Task: Configure the "Terraform" and commit the changes with the commit message "Create terraform.yml" in the repository "Javascript".
Action: Mouse moved to (1192, 207)
Screenshot: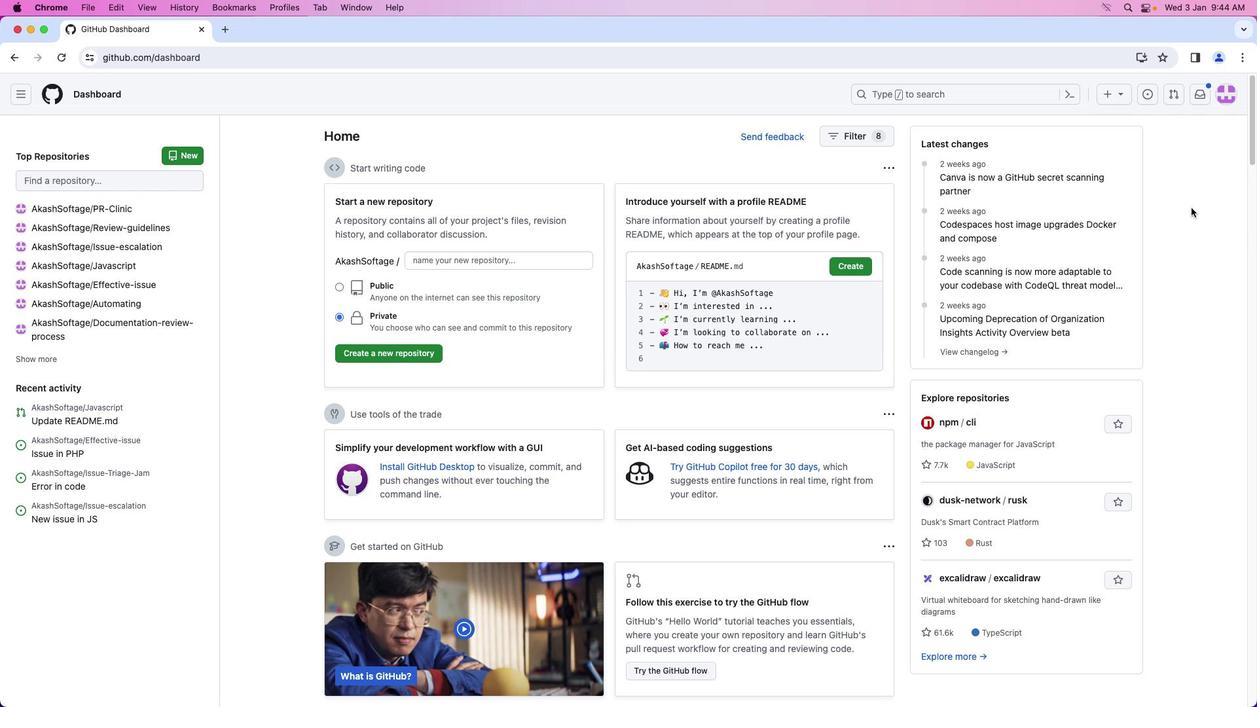 
Action: Mouse pressed left at (1192, 207)
Screenshot: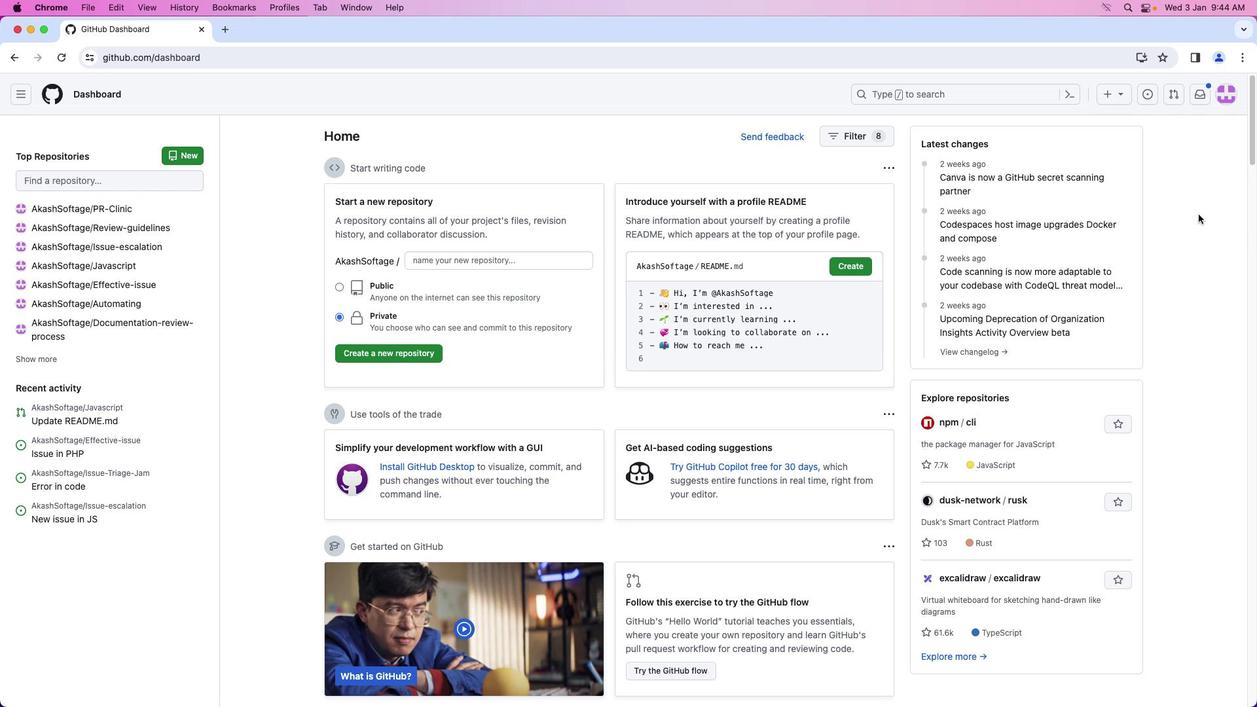 
Action: Mouse moved to (1223, 95)
Screenshot: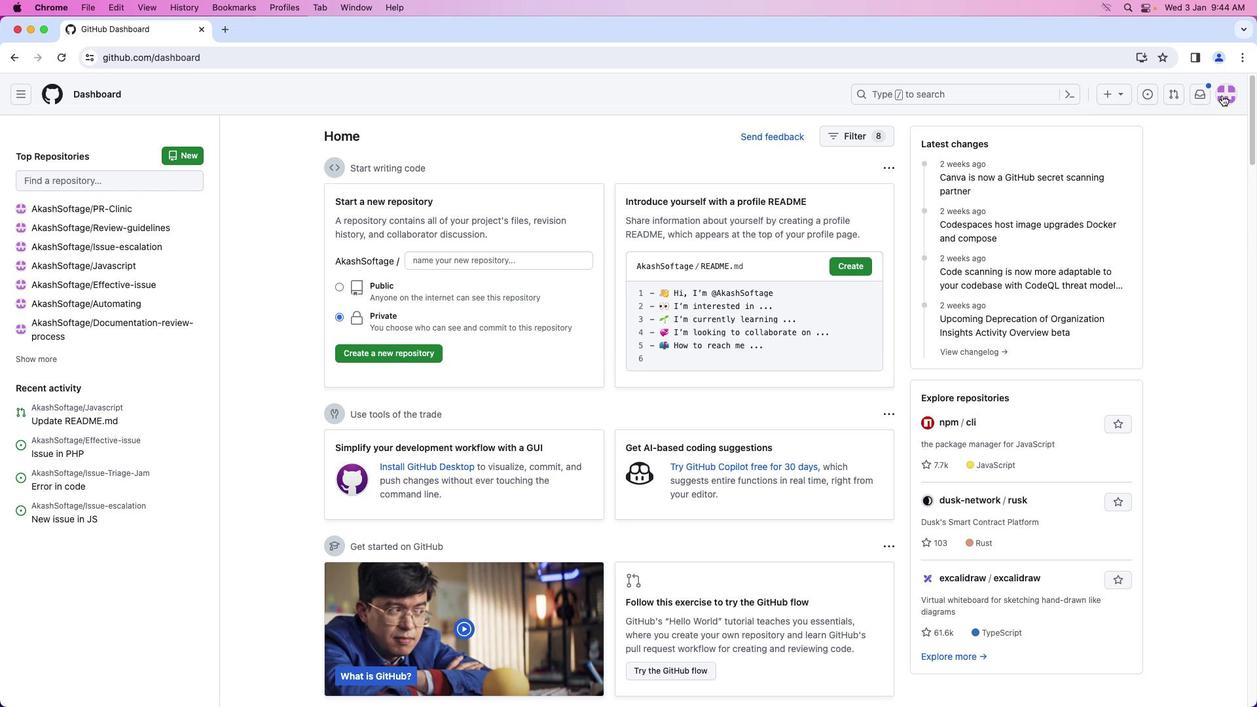 
Action: Mouse pressed left at (1223, 95)
Screenshot: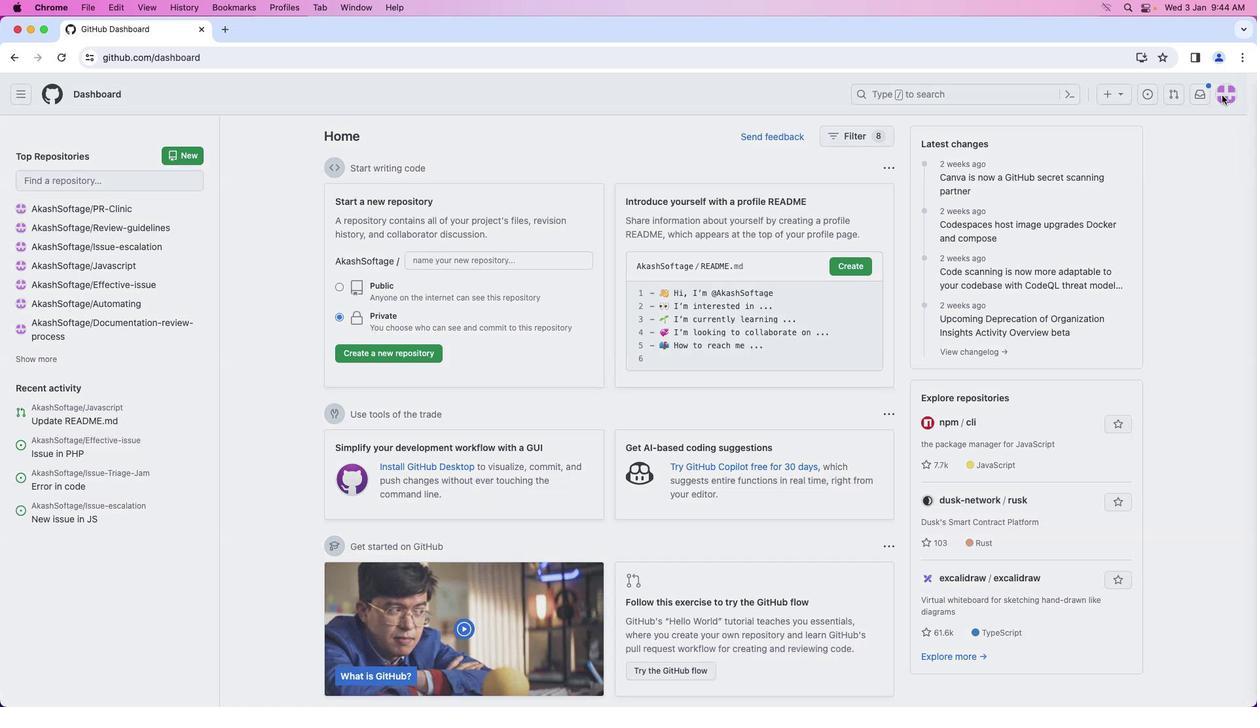 
Action: Mouse moved to (1181, 205)
Screenshot: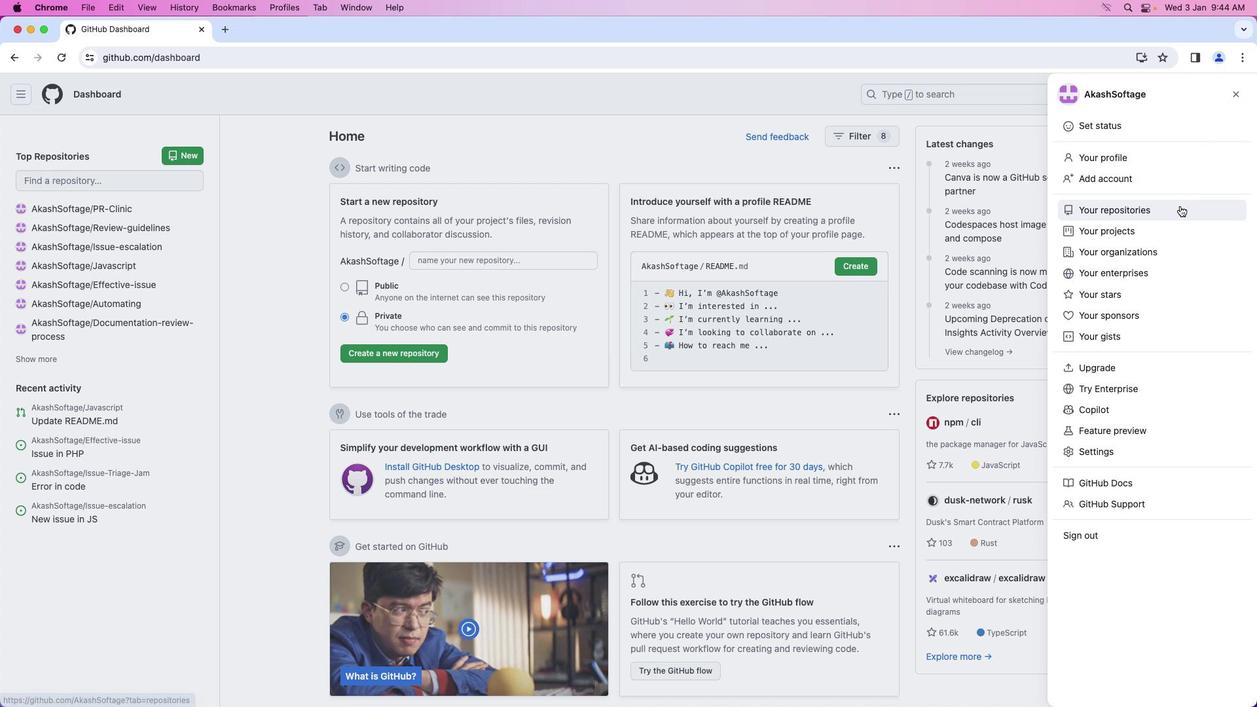 
Action: Mouse pressed left at (1181, 205)
Screenshot: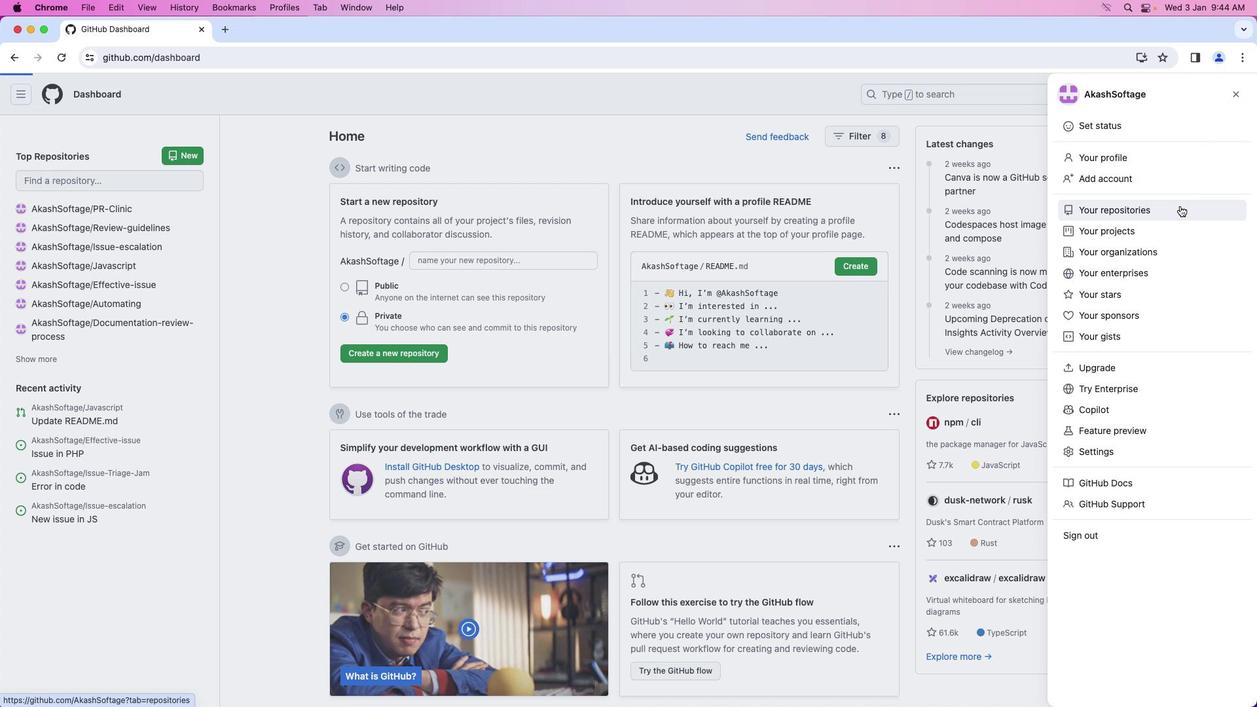 
Action: Mouse moved to (480, 216)
Screenshot: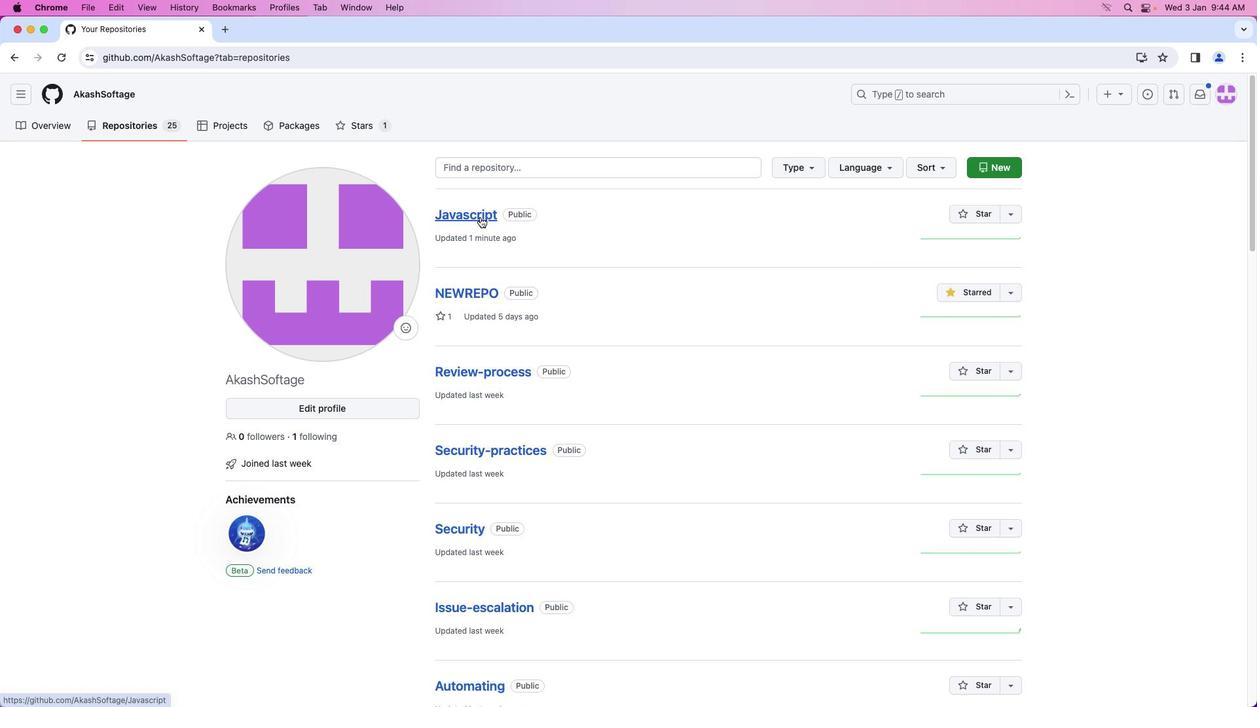
Action: Mouse pressed left at (480, 216)
Screenshot: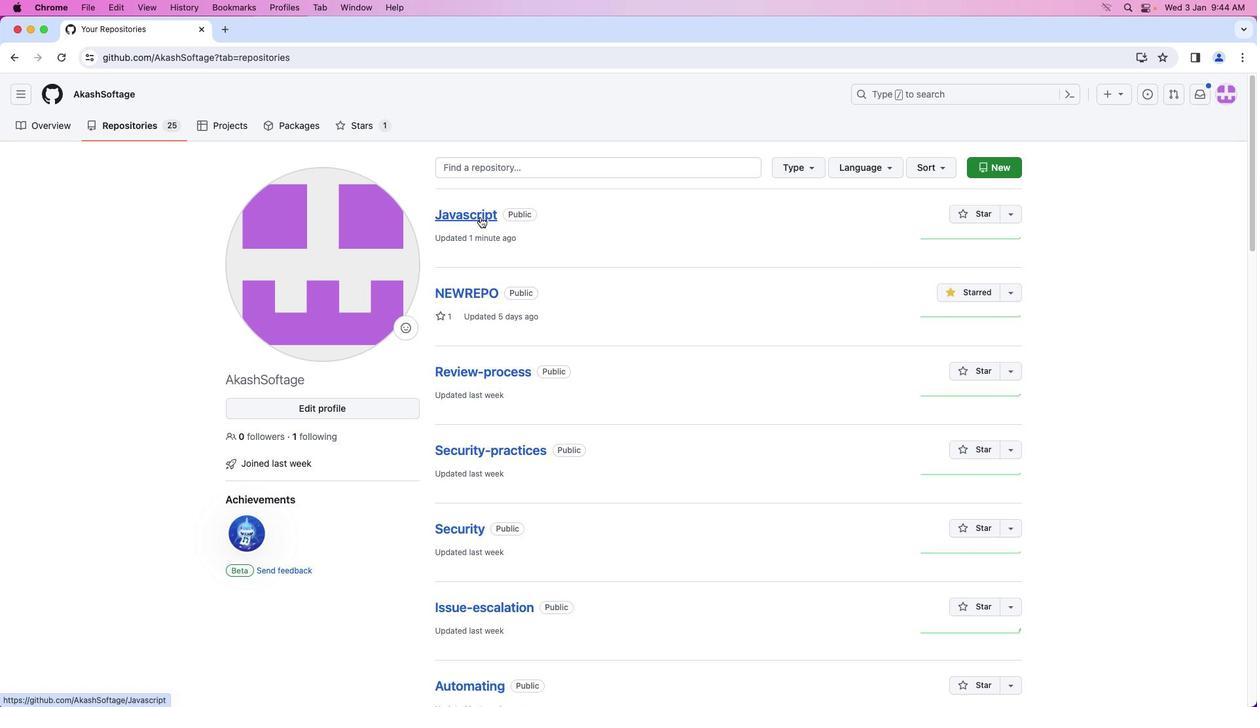 
Action: Mouse moved to (350, 129)
Screenshot: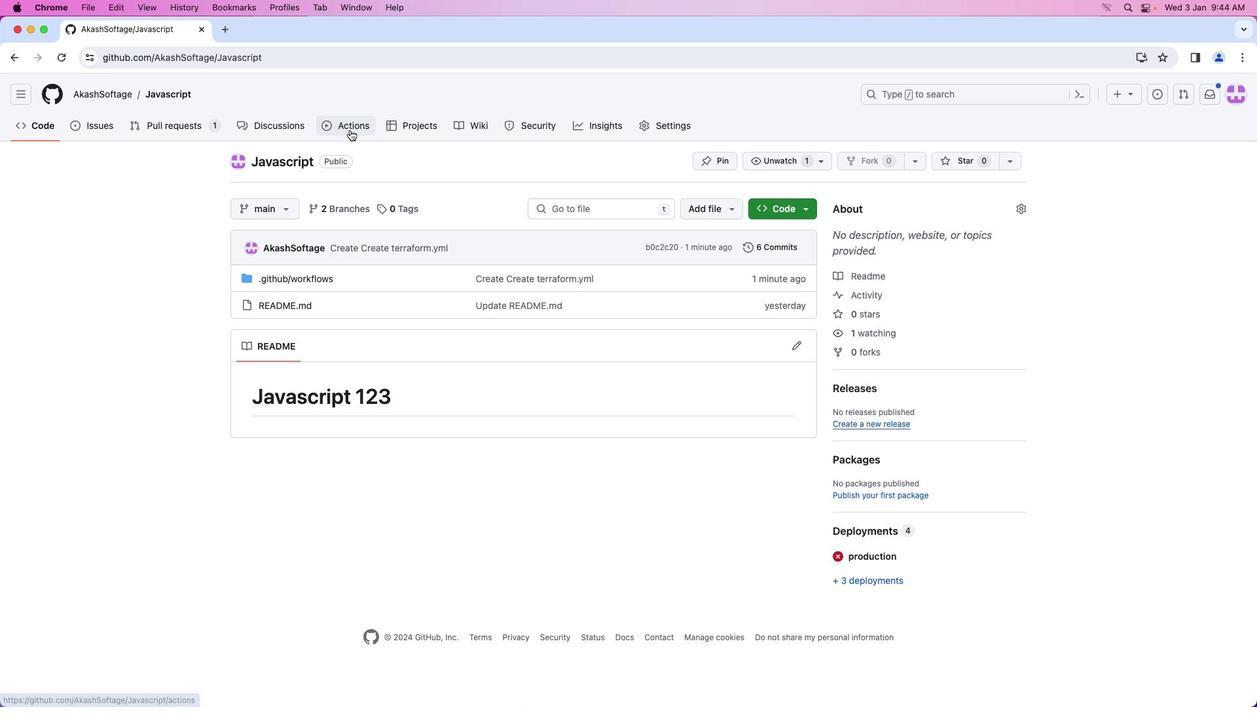 
Action: Mouse pressed left at (350, 129)
Screenshot: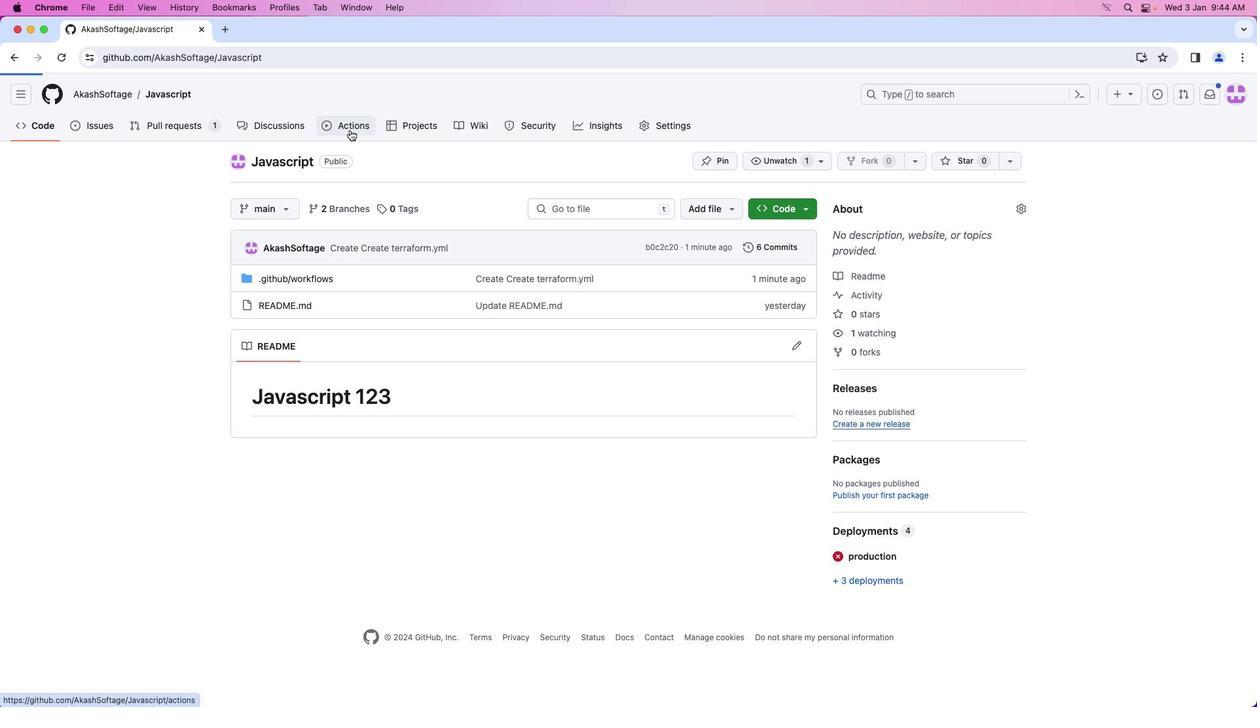 
Action: Mouse moved to (195, 170)
Screenshot: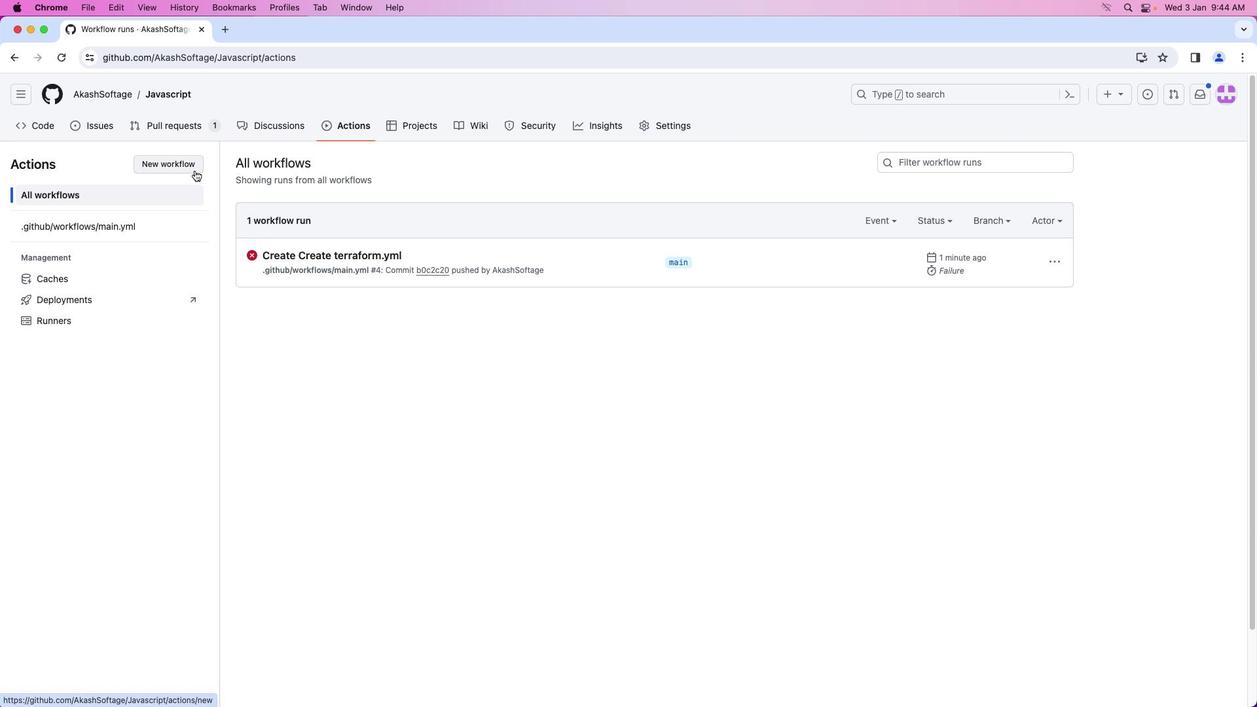 
Action: Mouse pressed left at (195, 170)
Screenshot: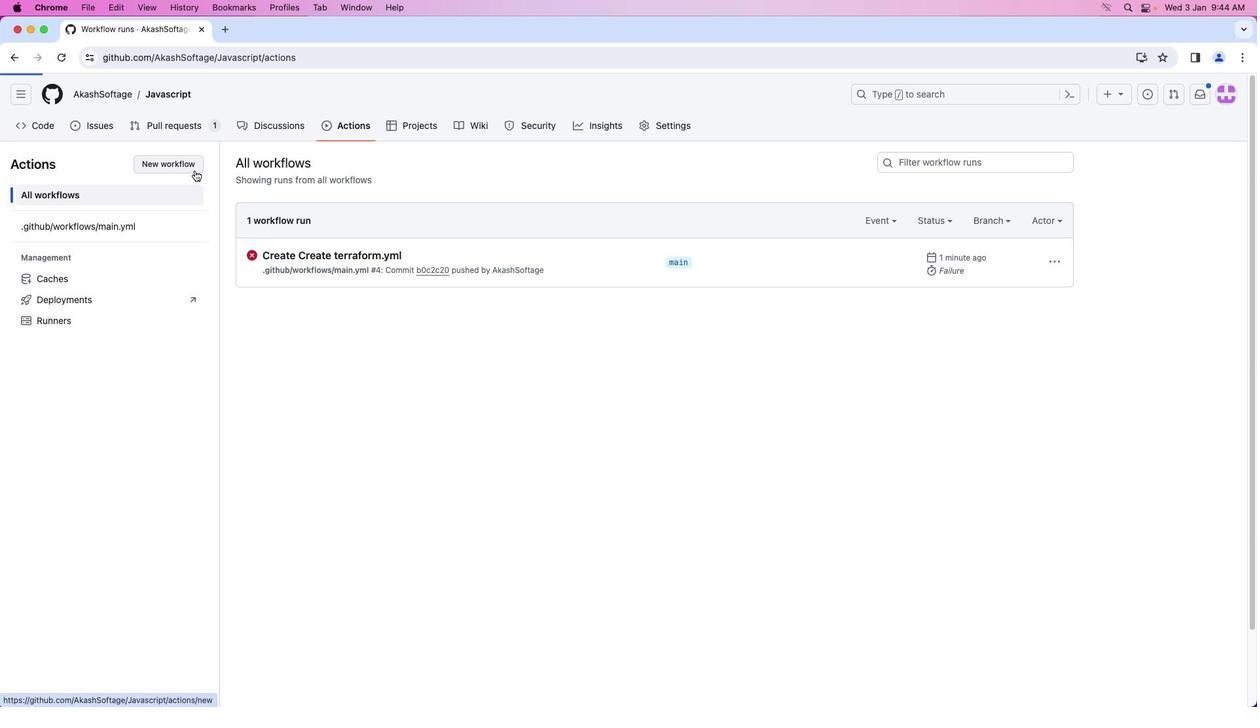 
Action: Mouse moved to (329, 270)
Screenshot: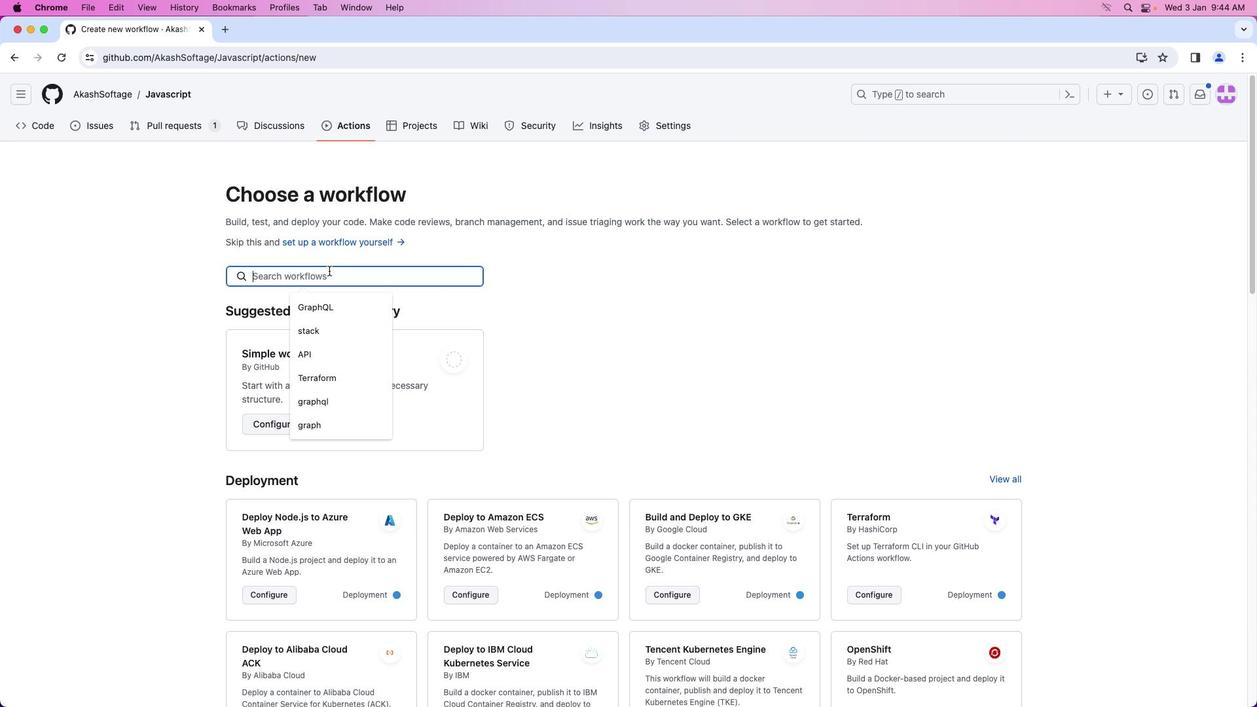 
Action: Mouse pressed left at (329, 270)
Screenshot: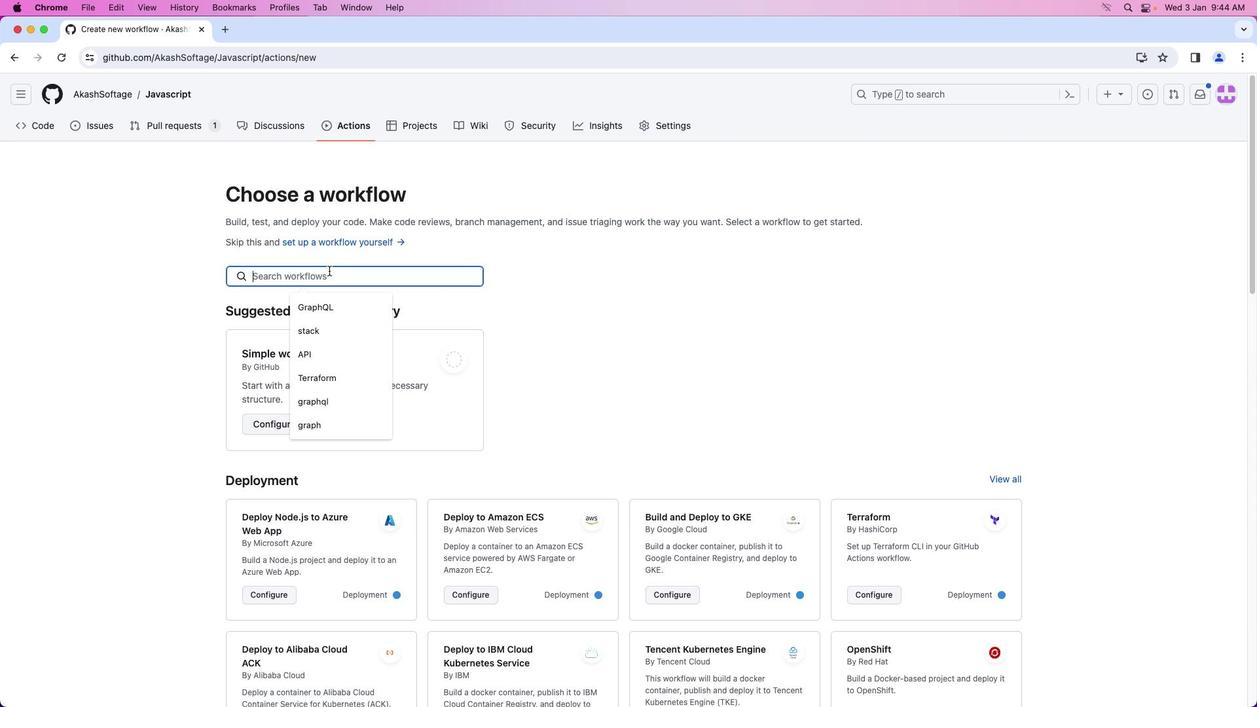 
Action: Key pressed 't''e''r''r''a''f''o''r''m'Key.enter
Screenshot: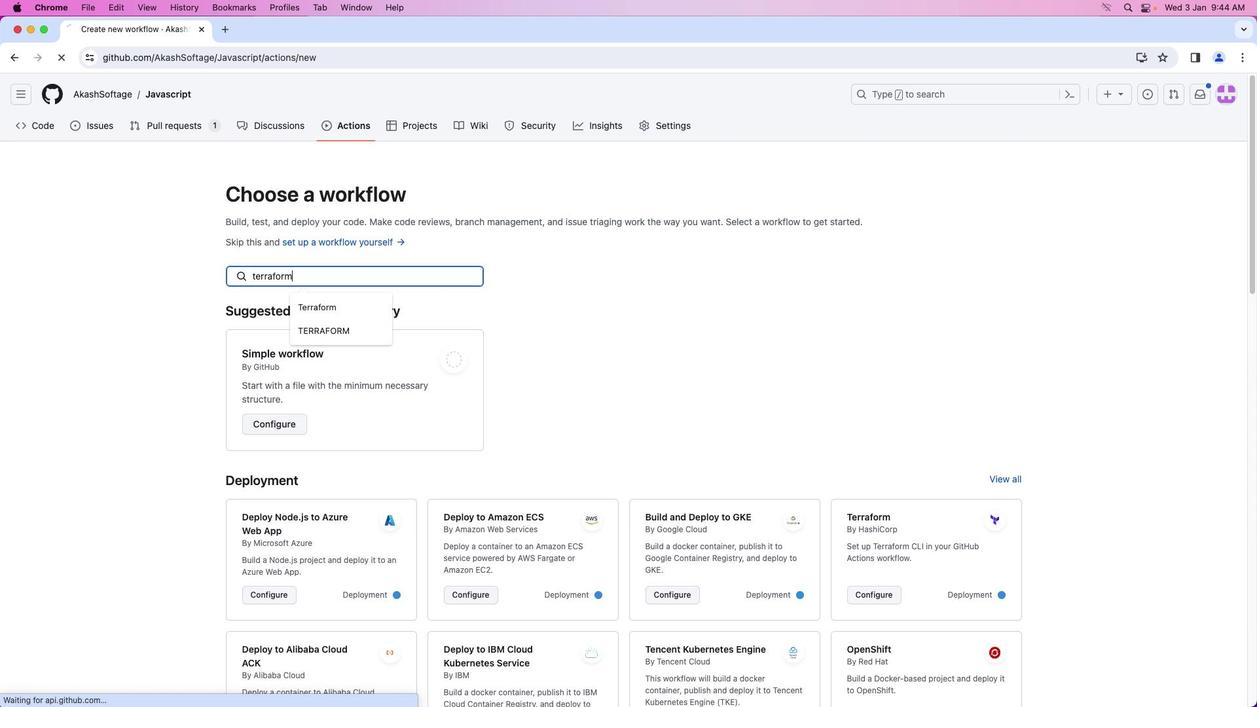 
Action: Mouse scrolled (329, 270) with delta (0, 0)
Screenshot: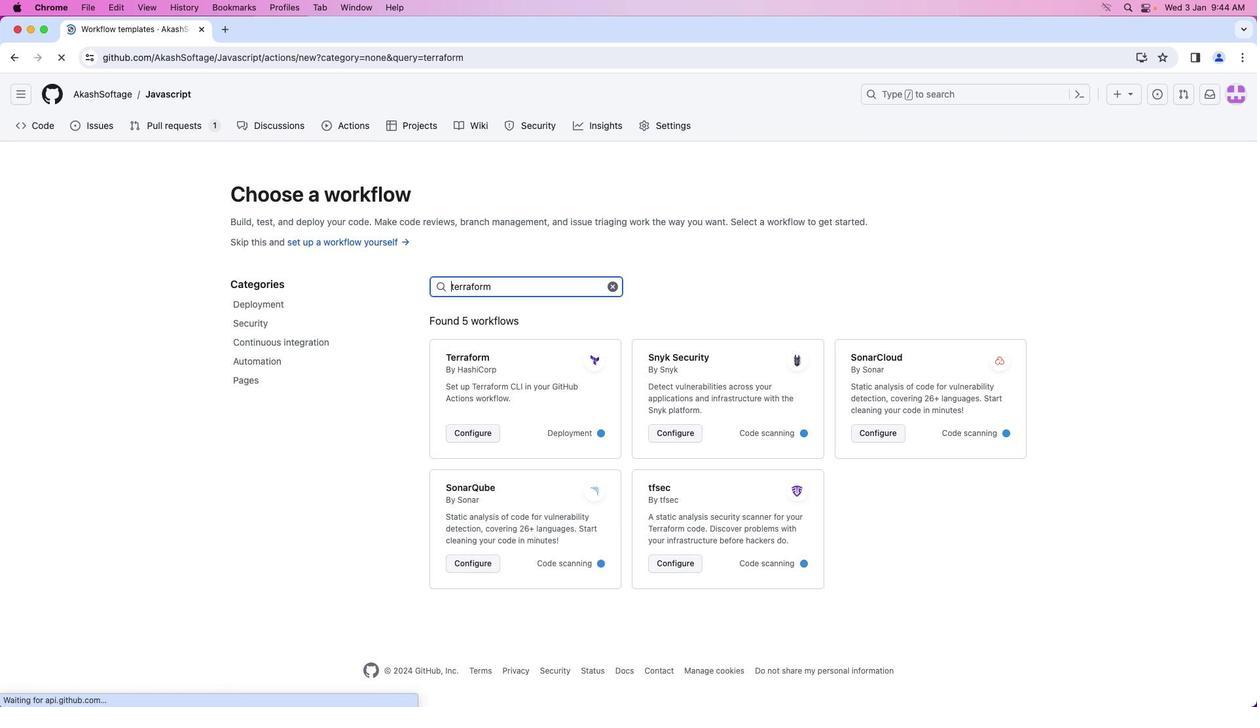 
Action: Mouse moved to (486, 433)
Screenshot: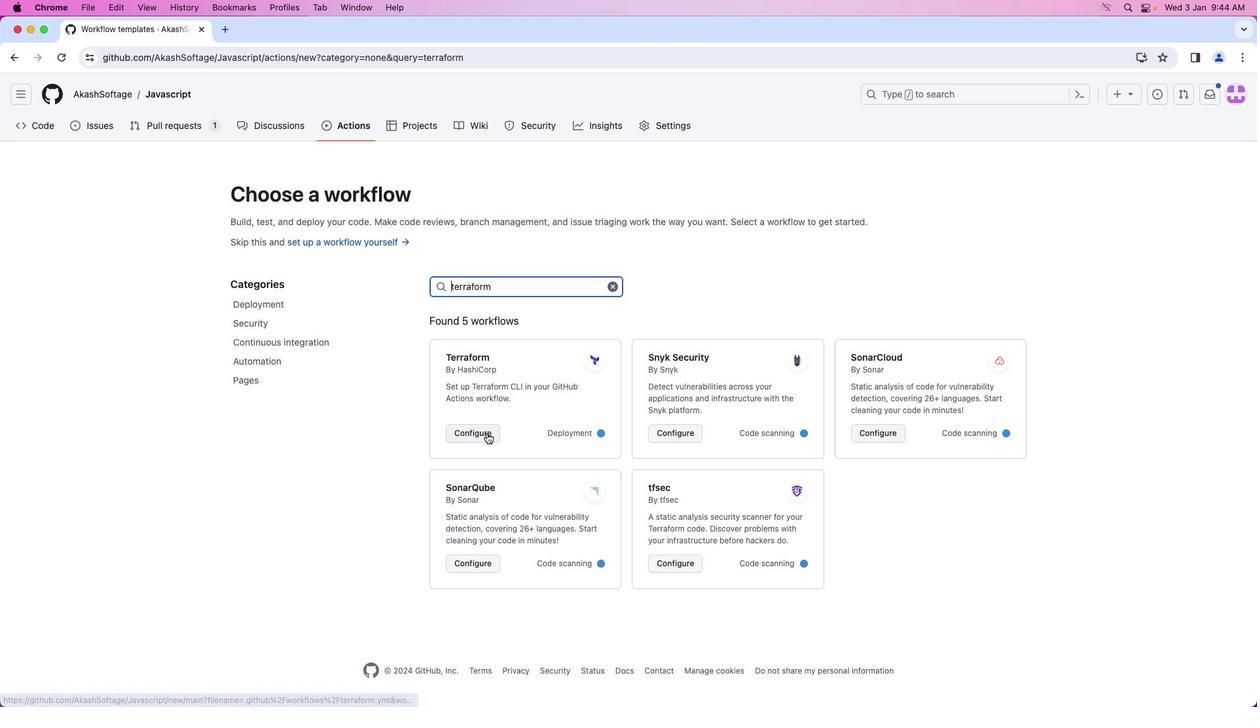 
Action: Mouse pressed left at (486, 433)
Screenshot: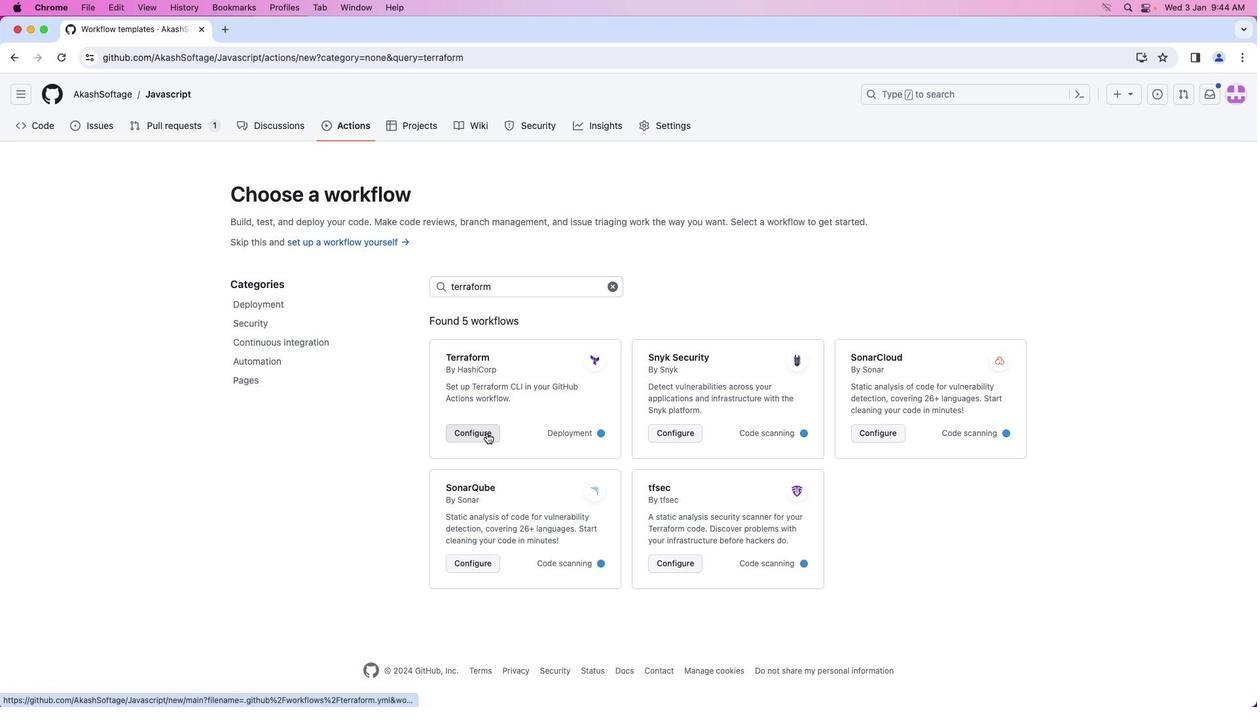 
Action: Mouse moved to (1203, 167)
Screenshot: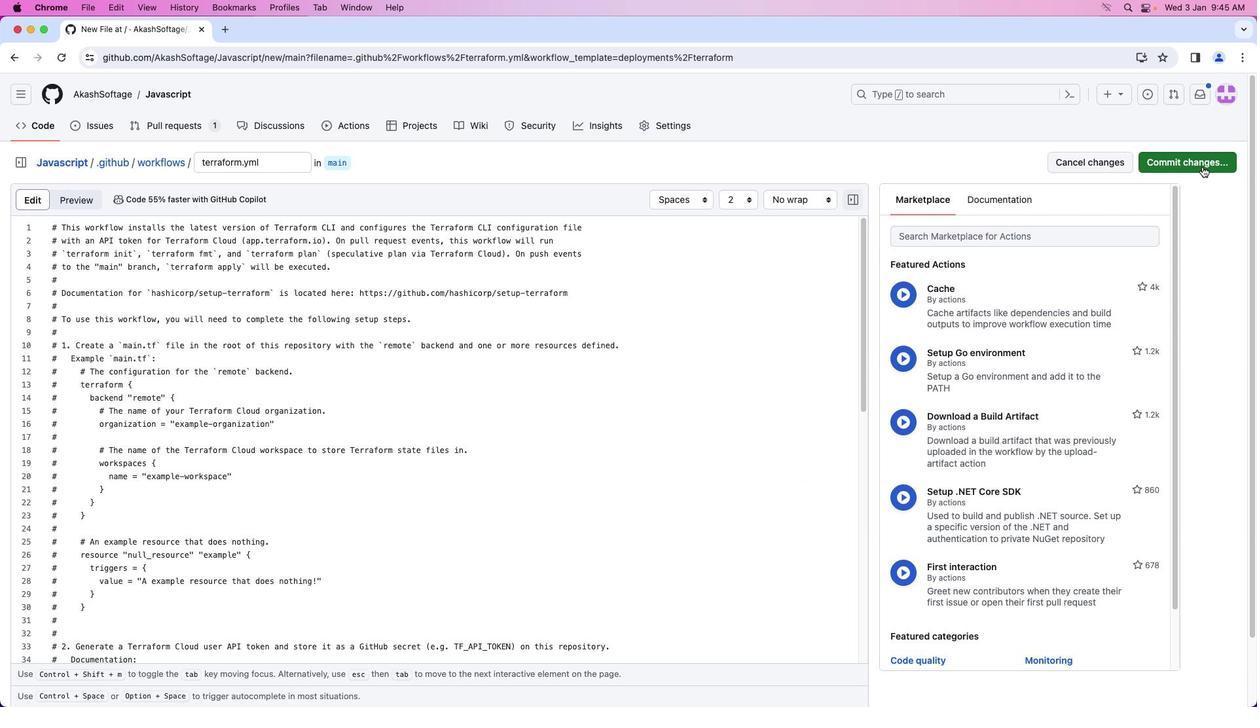 
Action: Mouse pressed left at (1203, 167)
Screenshot: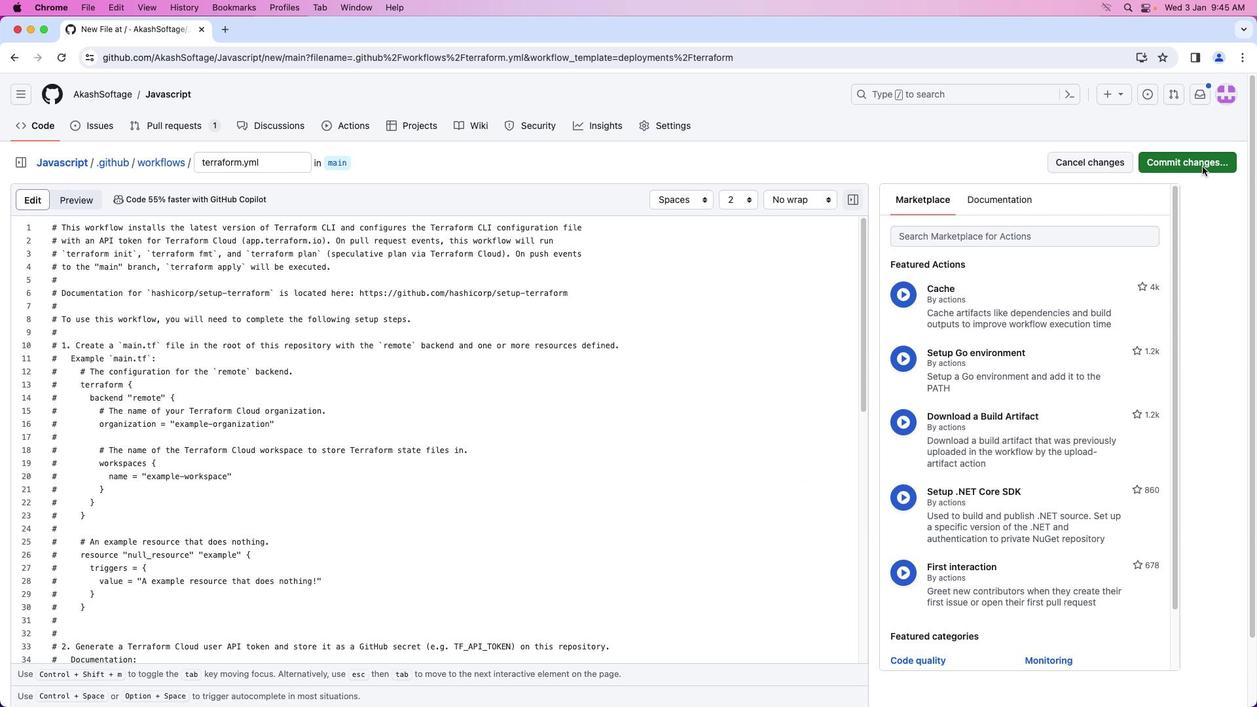 
Action: Mouse moved to (739, 527)
Screenshot: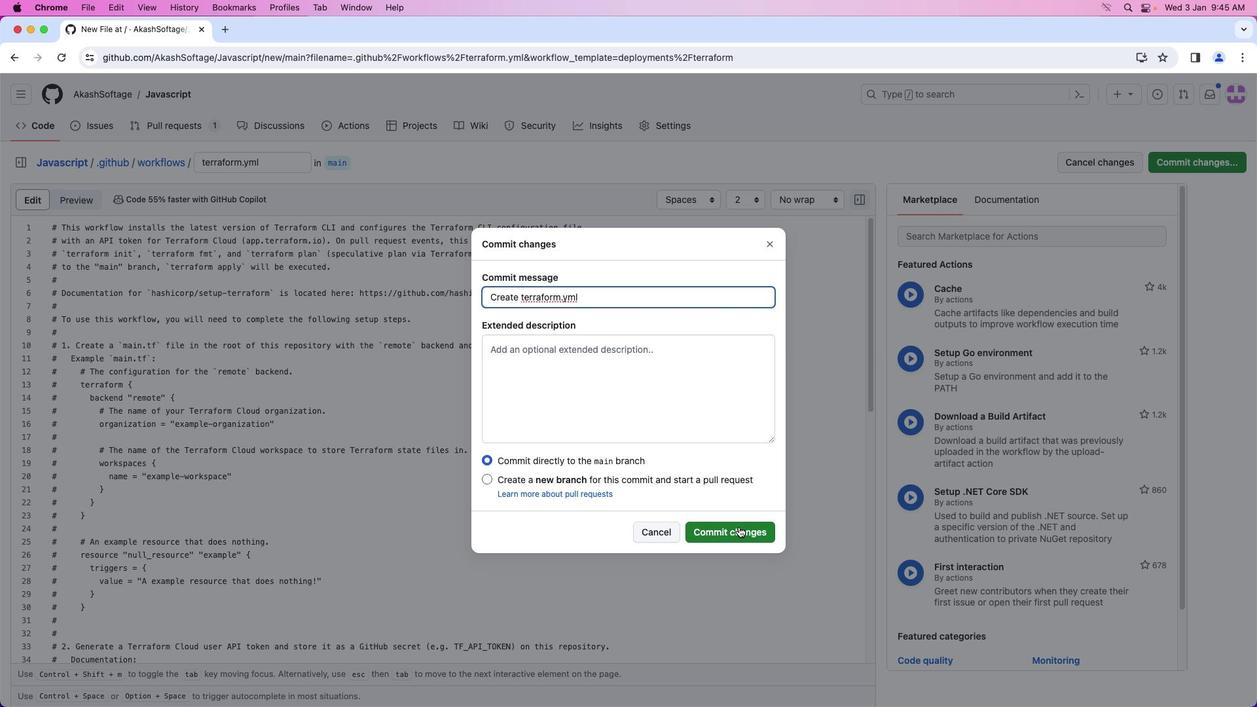 
Action: Mouse pressed left at (739, 527)
Screenshot: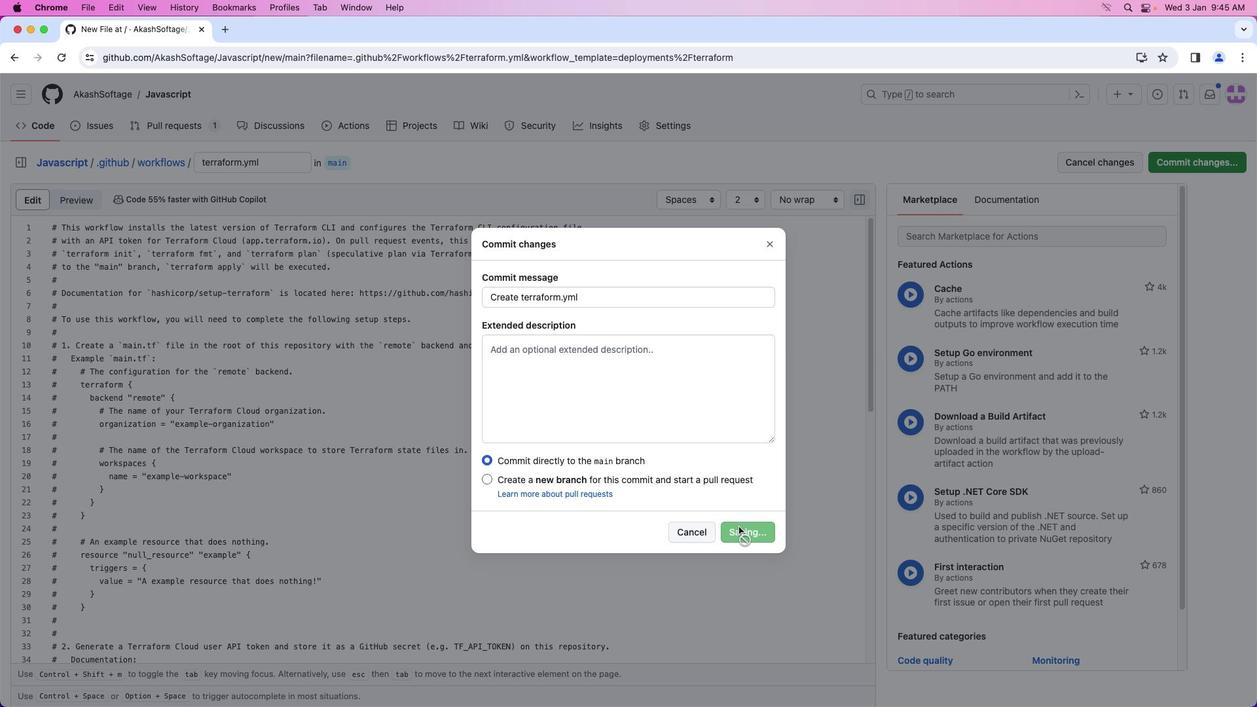 
Action: Mouse moved to (739, 527)
Screenshot: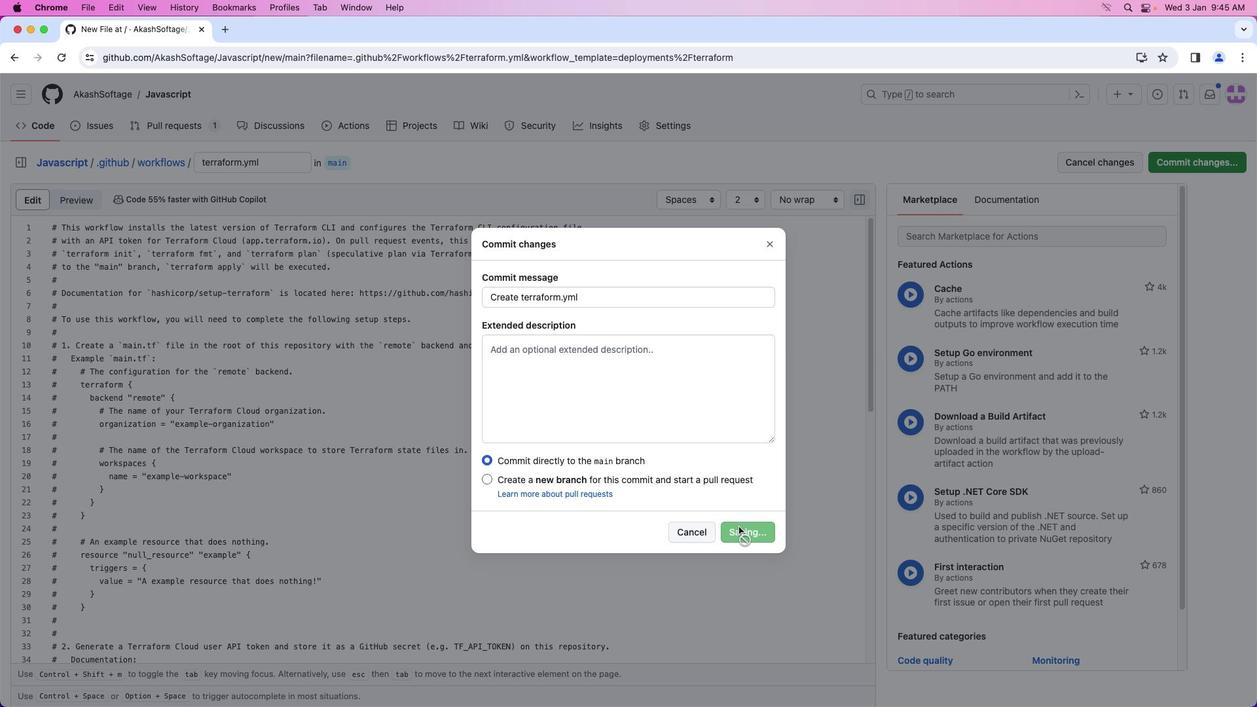 
Action: Mouse pressed left at (739, 527)
Screenshot: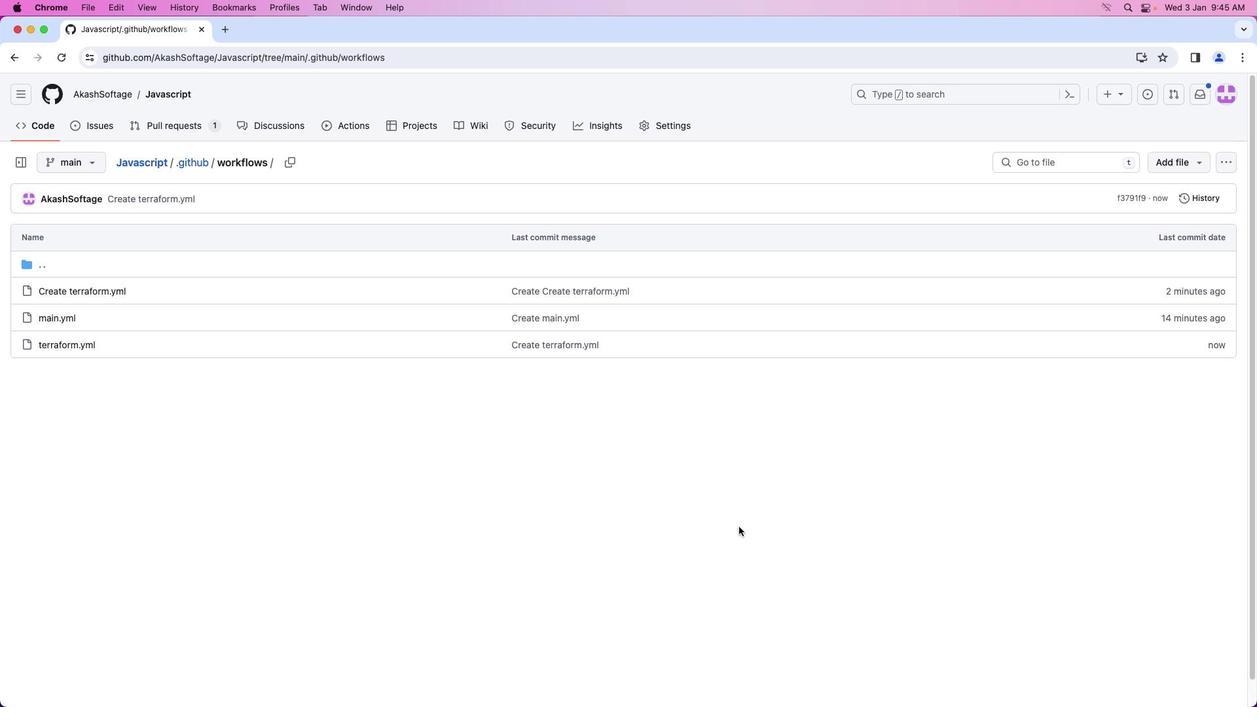 
